 Task: Set the High-priority code rate for DVB-T reception parameters to 3/4.
Action: Mouse moved to (121, 15)
Screenshot: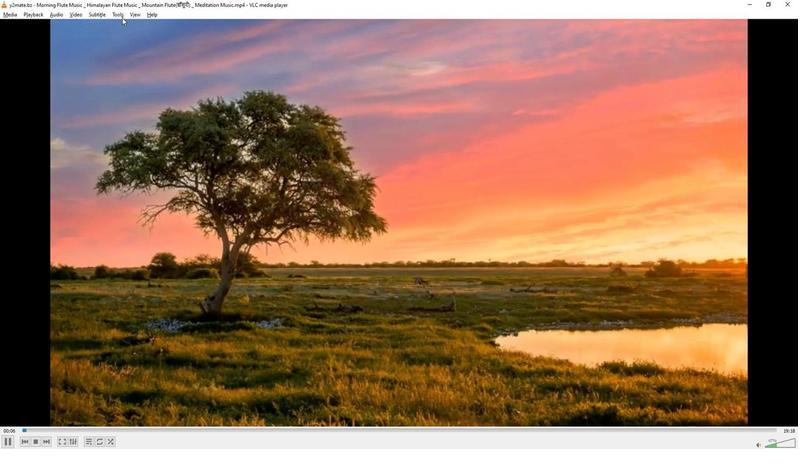 
Action: Mouse pressed left at (121, 15)
Screenshot: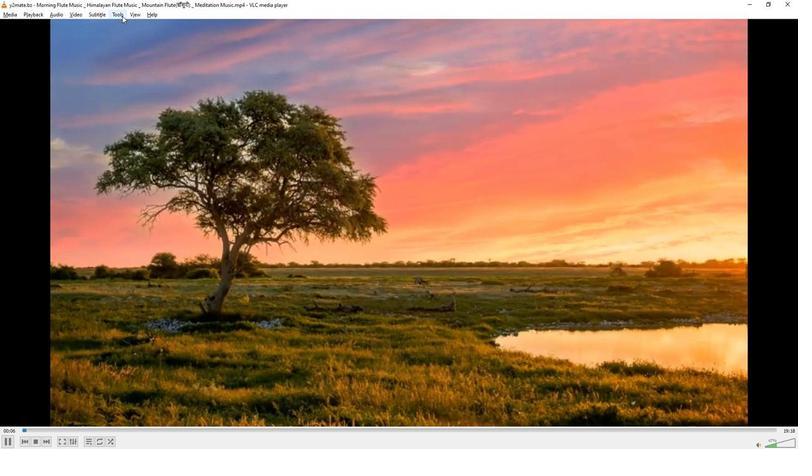 
Action: Mouse moved to (134, 111)
Screenshot: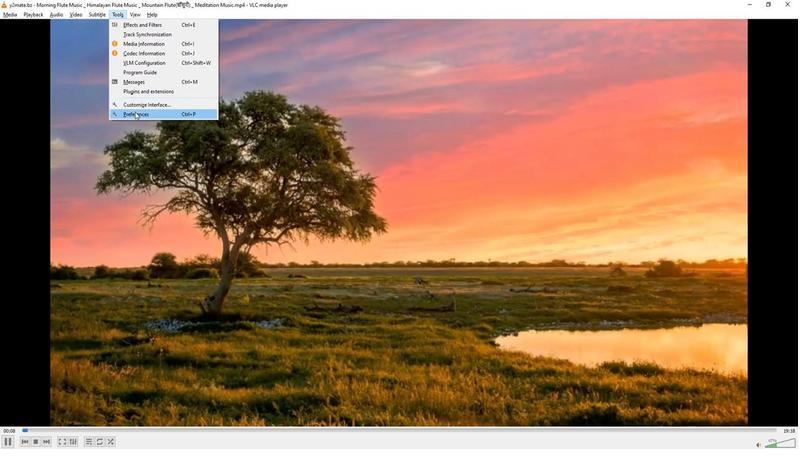 
Action: Mouse pressed left at (134, 111)
Screenshot: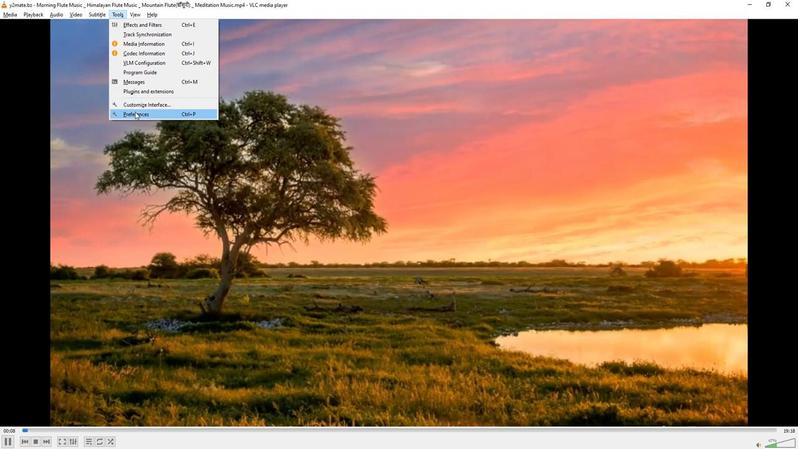 
Action: Mouse moved to (261, 364)
Screenshot: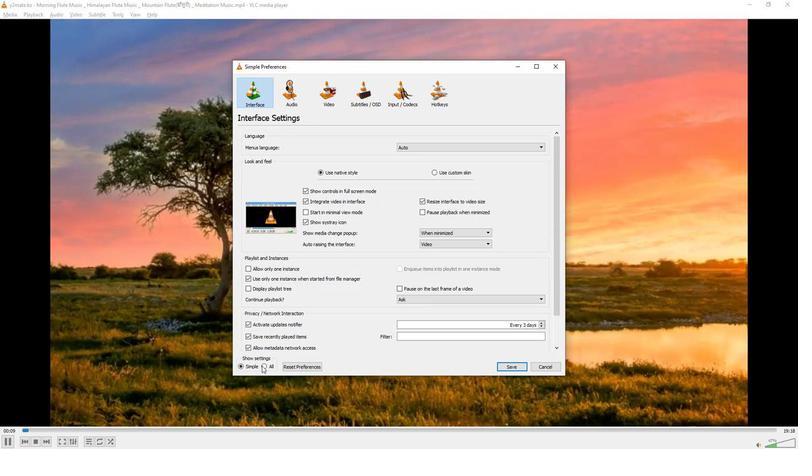 
Action: Mouse pressed left at (261, 364)
Screenshot: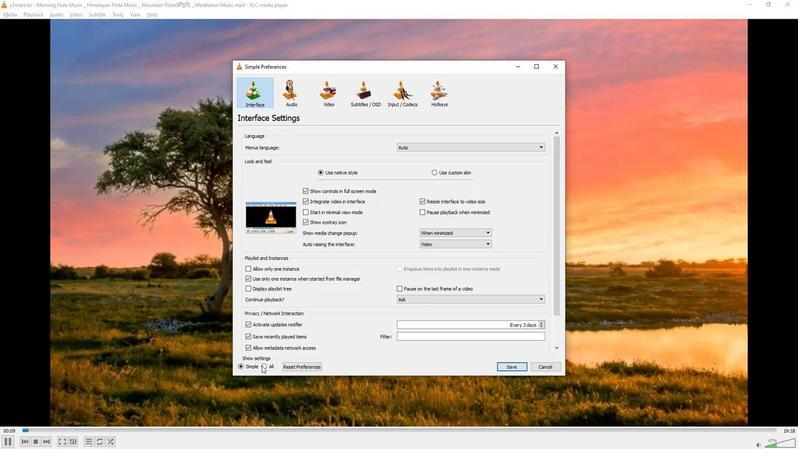 
Action: Mouse moved to (251, 222)
Screenshot: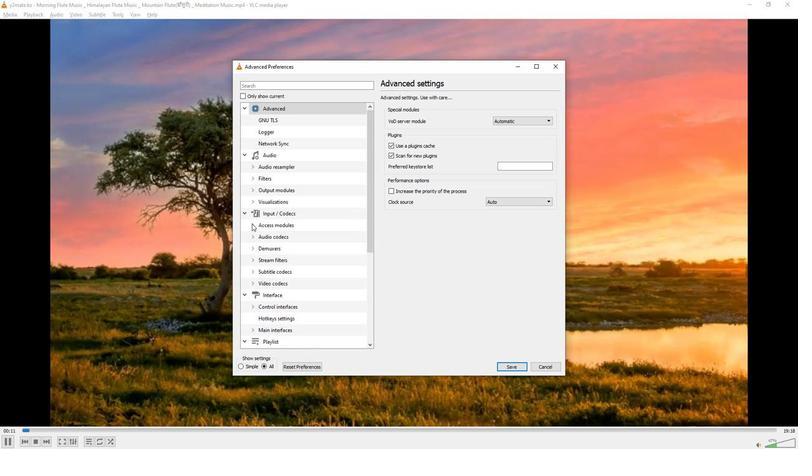 
Action: Mouse pressed left at (251, 222)
Screenshot: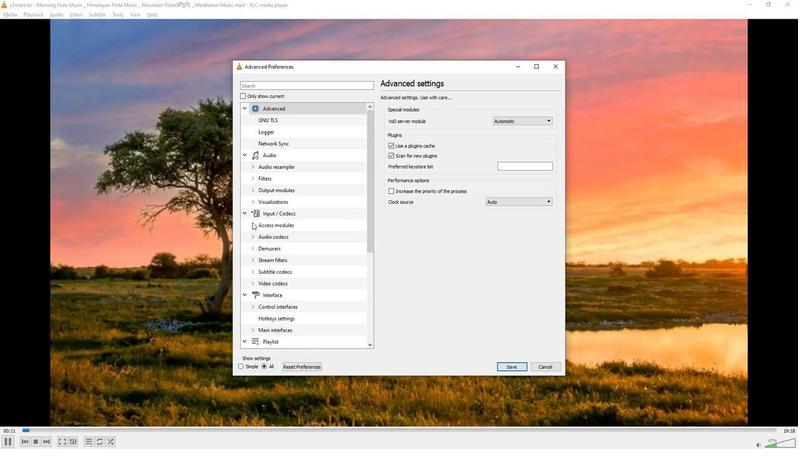
Action: Mouse moved to (275, 293)
Screenshot: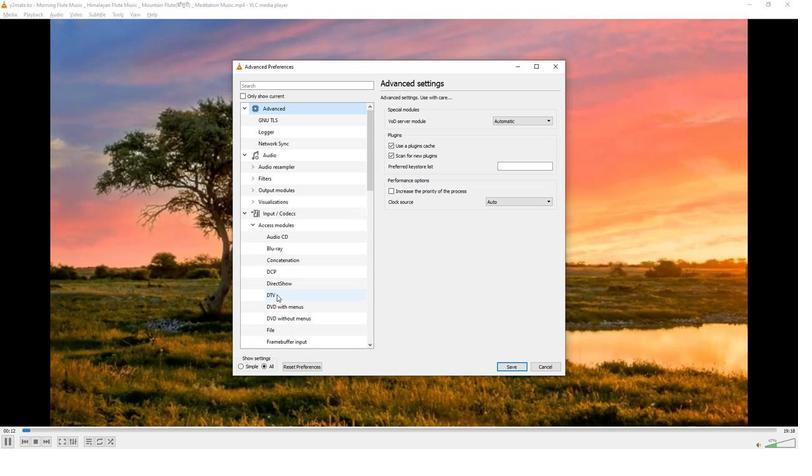 
Action: Mouse pressed left at (275, 293)
Screenshot: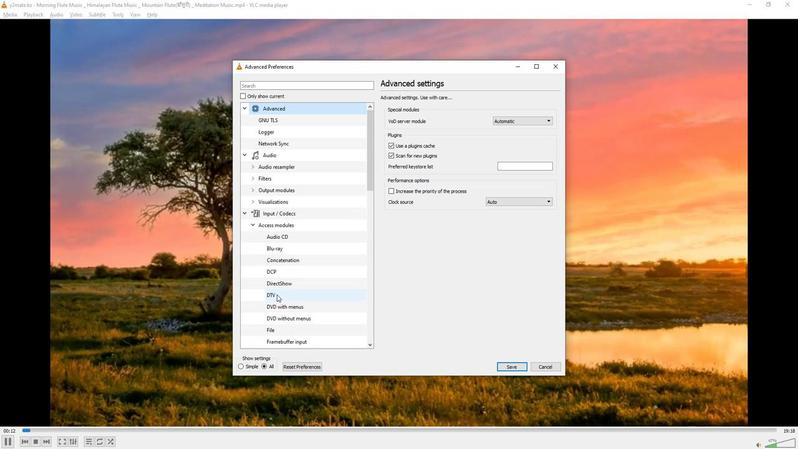 
Action: Mouse moved to (532, 213)
Screenshot: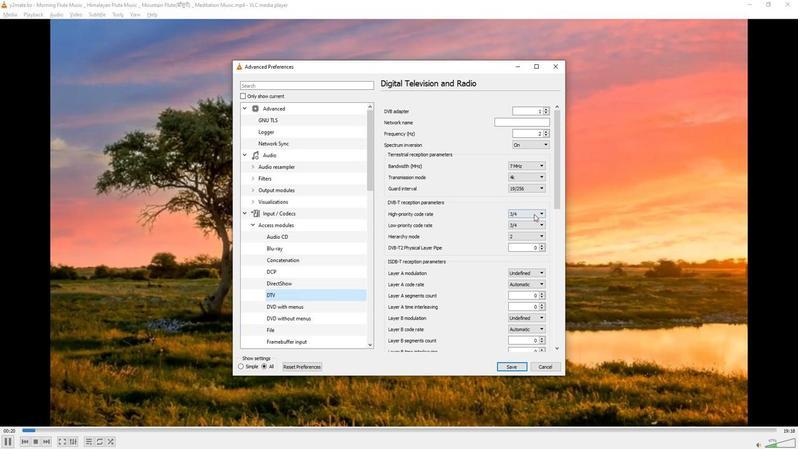 
Action: Mouse pressed left at (532, 213)
Screenshot: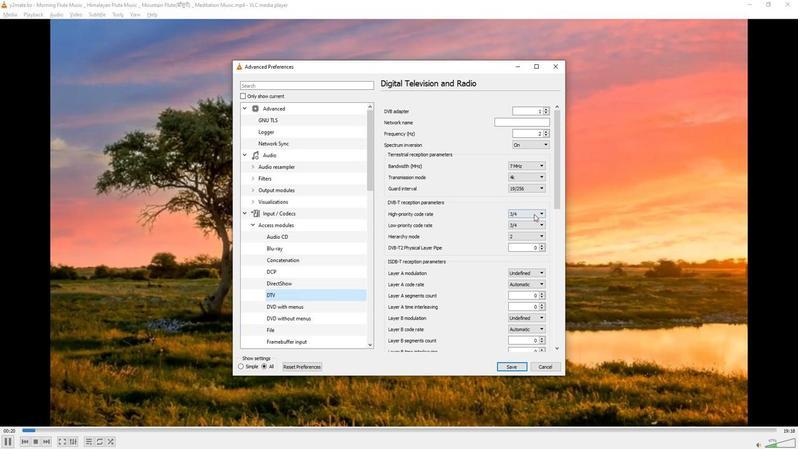 
Action: Mouse moved to (520, 246)
Screenshot: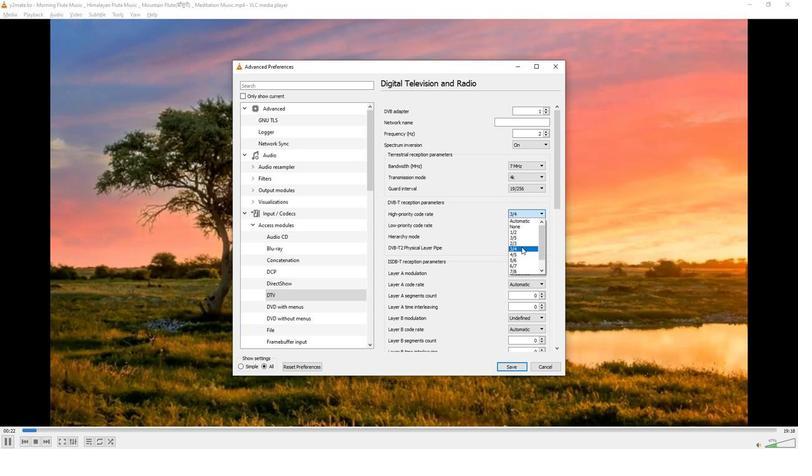 
Action: Mouse pressed left at (520, 246)
Screenshot: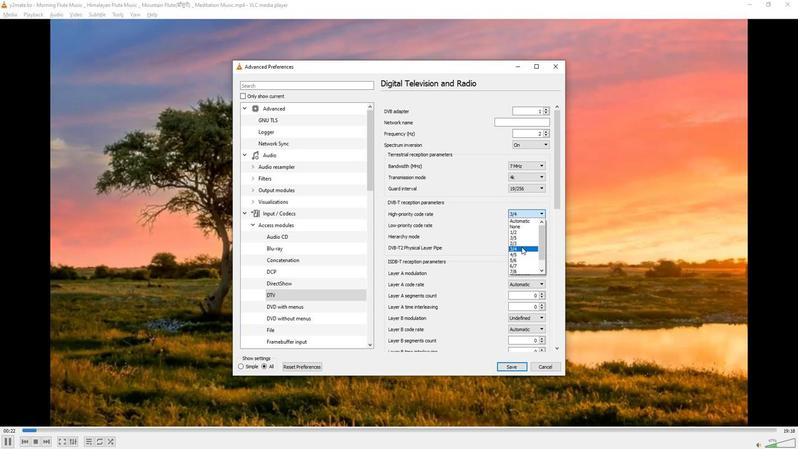
Action: Mouse moved to (459, 243)
Screenshot: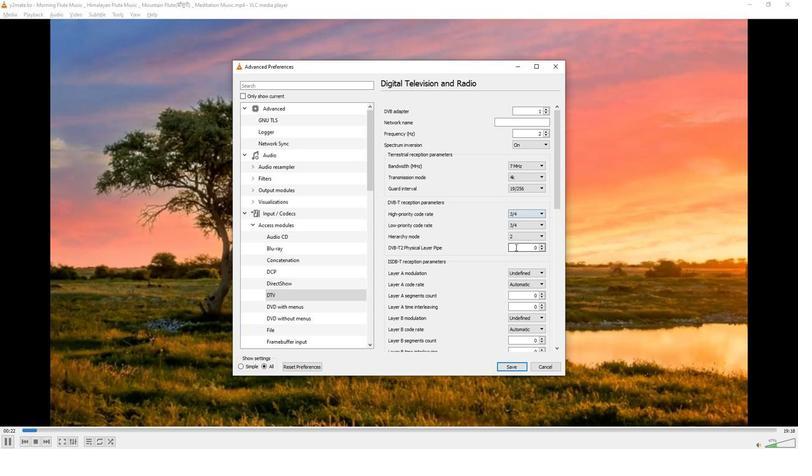 
